Task: Look for Airbnb properties in Illapel, Chile from 13th December, 2023 to 17th December, 2023 for 2 adults.2 bedrooms having 2 beds and 1 bathroom. Property type can be guest house. Amenities needed are: wifi. Look for 4 properties as per requirement.
Action: Mouse moved to (407, 57)
Screenshot: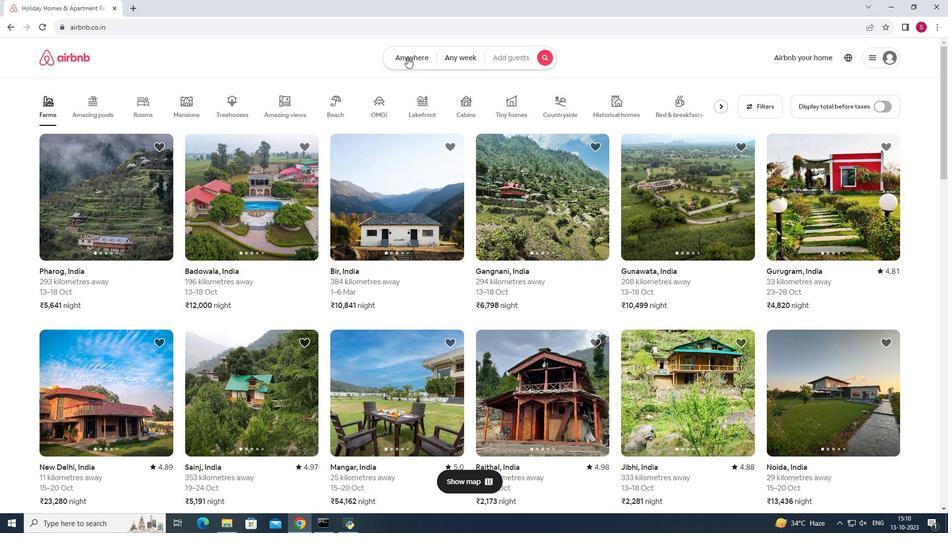 
Action: Mouse pressed left at (407, 57)
Screenshot: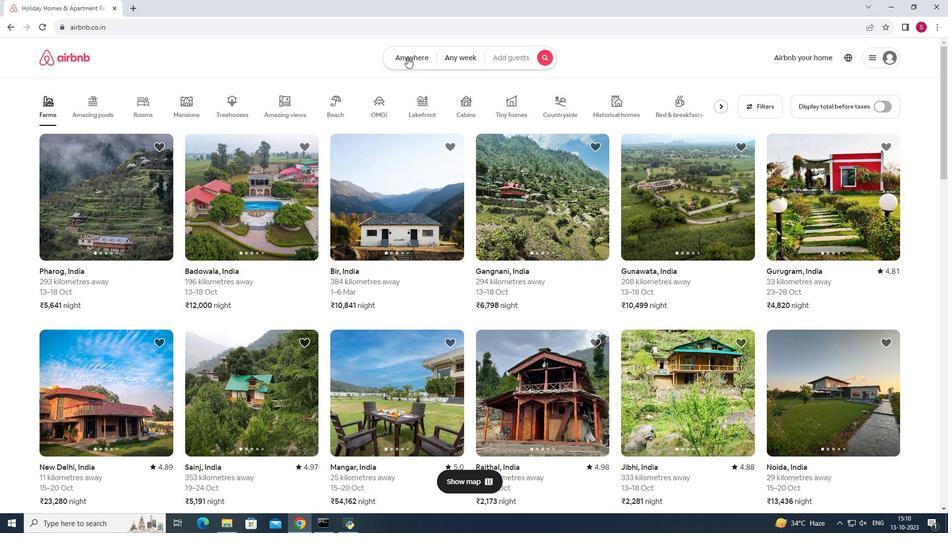
Action: Mouse moved to (365, 97)
Screenshot: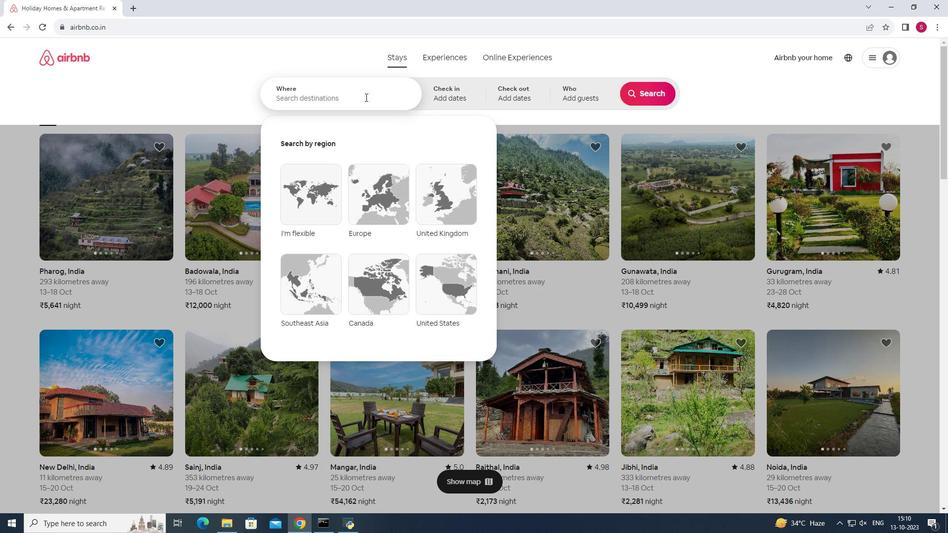 
Action: Mouse pressed left at (365, 97)
Screenshot: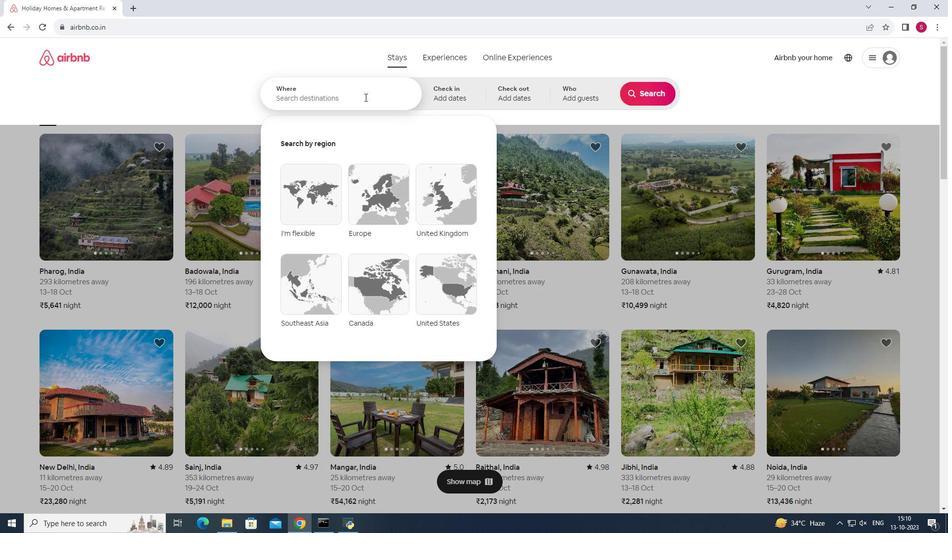 
Action: Key pressed <Key.shift><Key.shift><Key.shift><Key.shift><Key.shift><Key.shift><Key.shift><Key.shift><Key.shift><Key.shift><Key.shift><Key.shift>IIIapel<Key.space>,
Screenshot: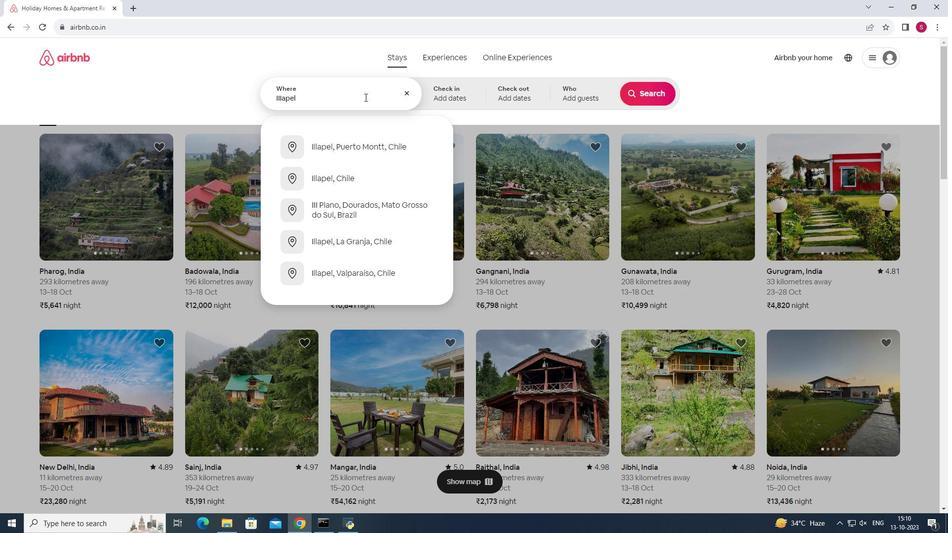 
Action: Mouse moved to (348, 151)
Screenshot: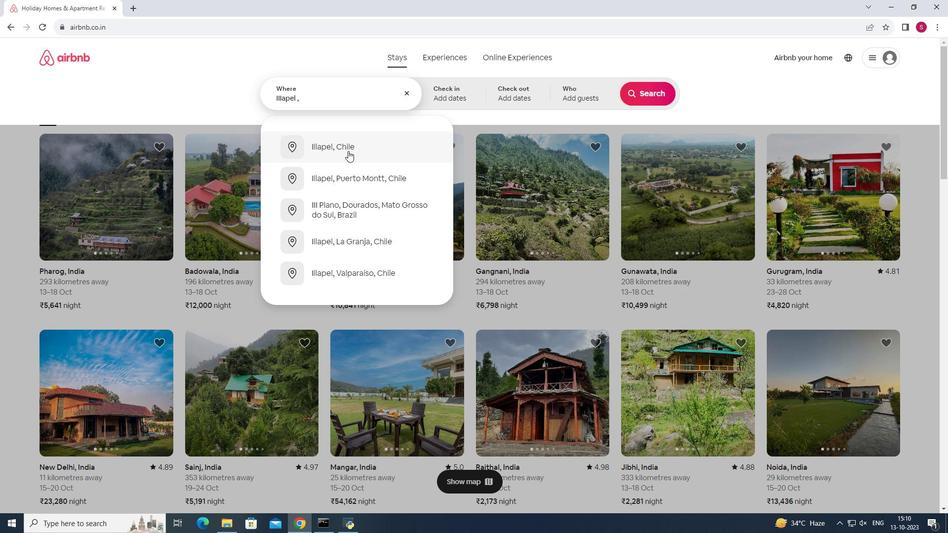 
Action: Mouse pressed left at (348, 151)
Screenshot: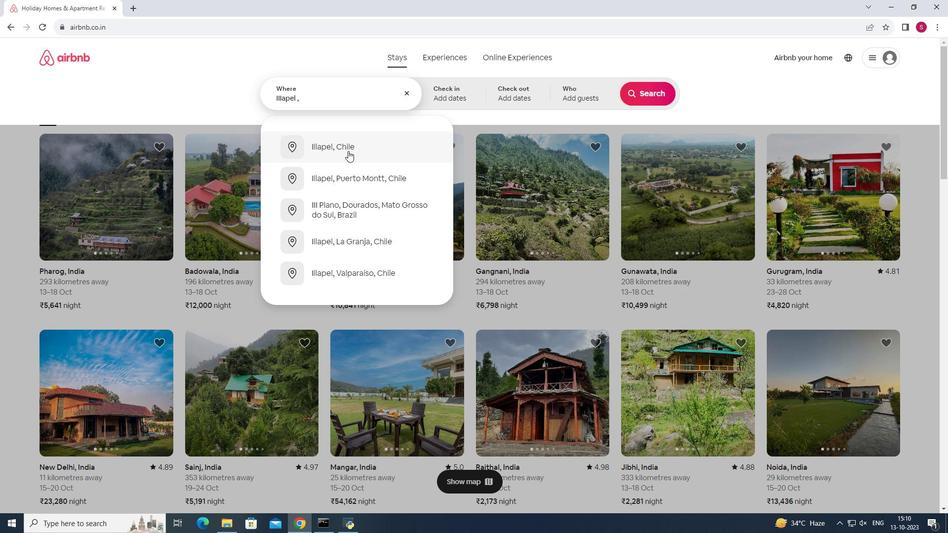 
Action: Mouse moved to (648, 176)
Screenshot: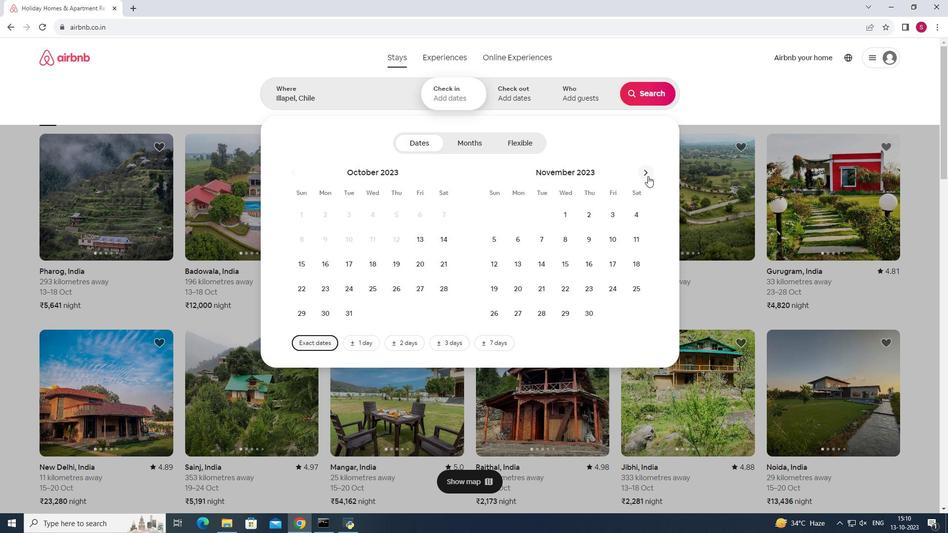 
Action: Mouse pressed left at (648, 176)
Screenshot: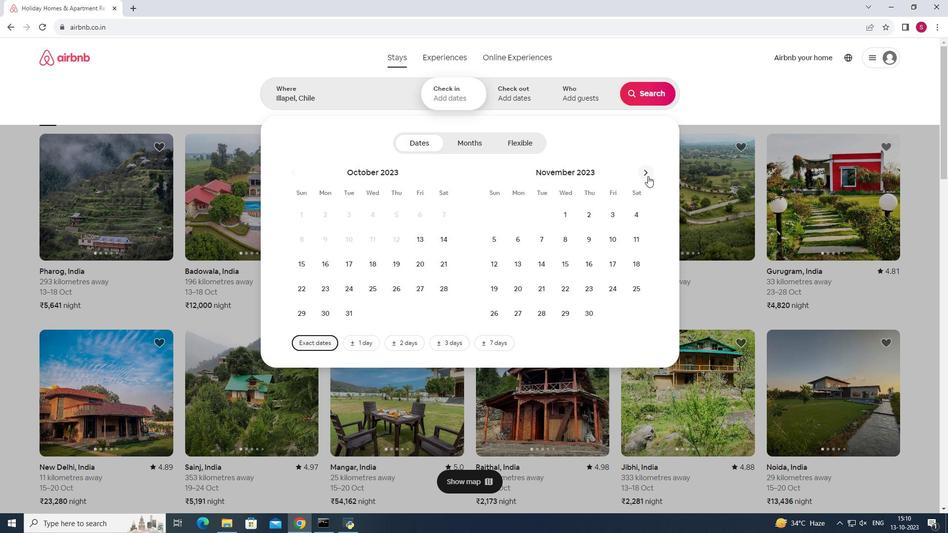 
Action: Mouse moved to (564, 268)
Screenshot: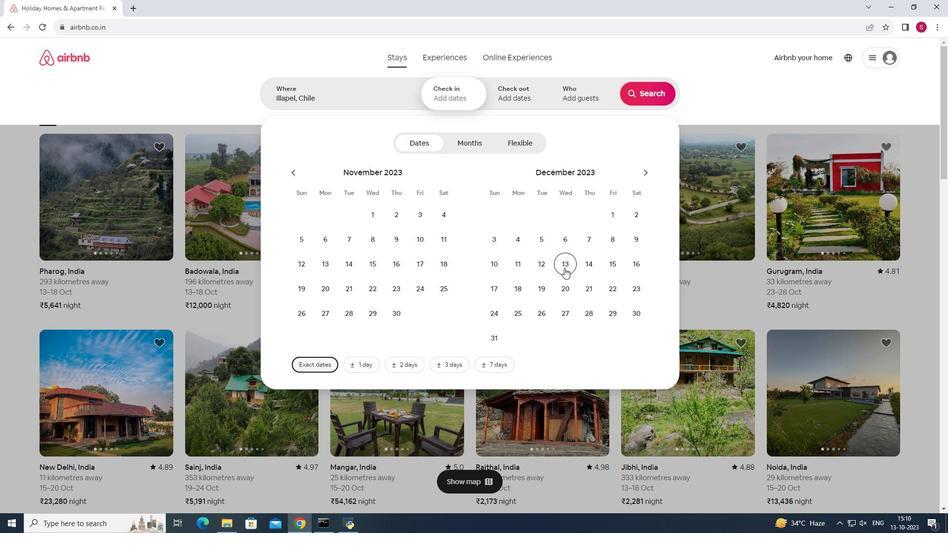 
Action: Mouse pressed left at (564, 268)
Screenshot: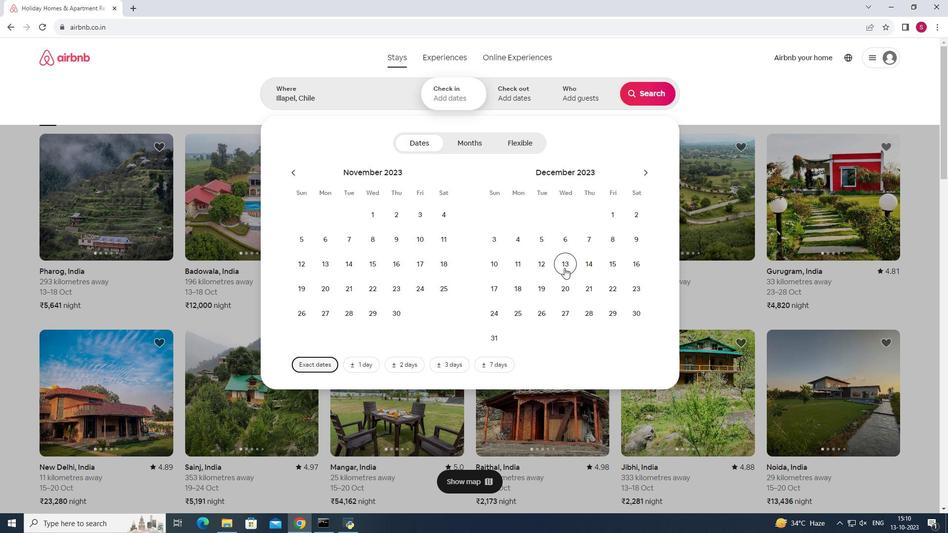 
Action: Mouse moved to (500, 292)
Screenshot: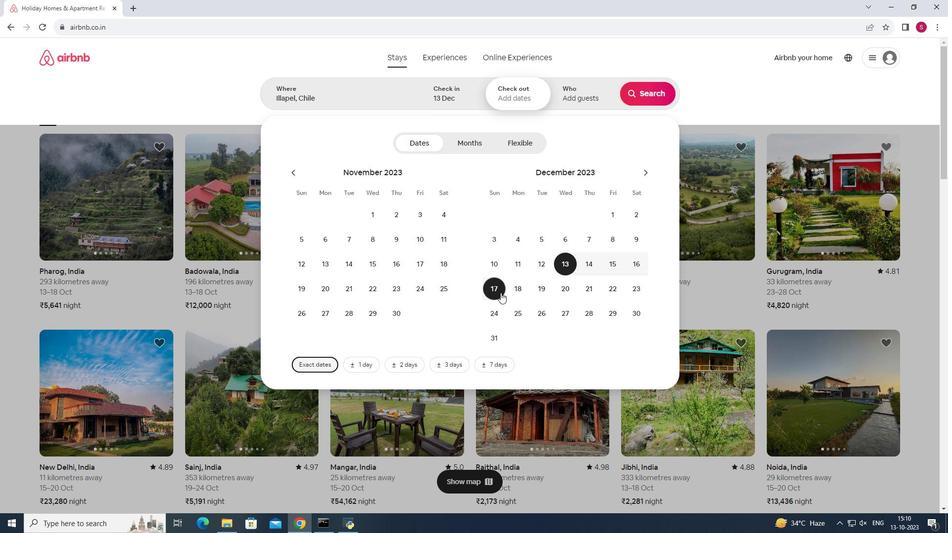 
Action: Mouse pressed left at (500, 292)
Screenshot: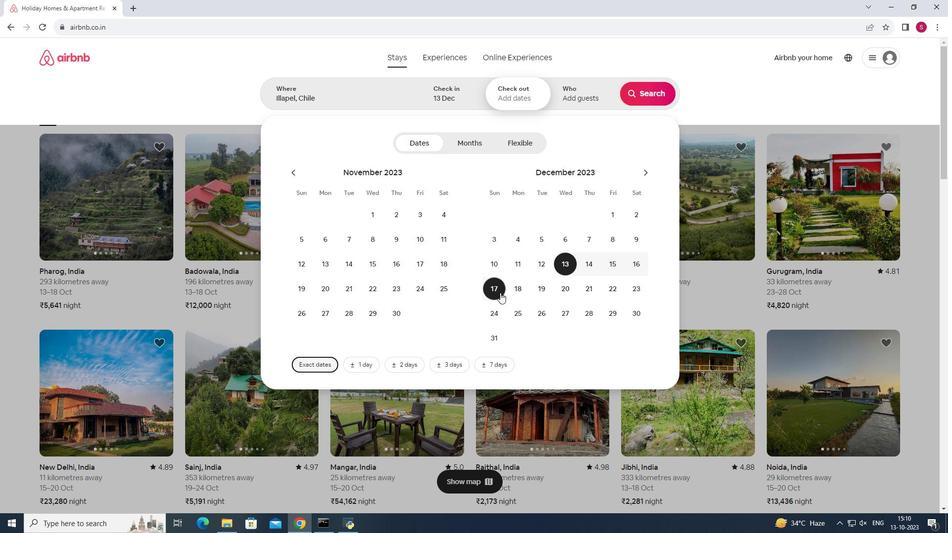 
Action: Mouse moved to (573, 81)
Screenshot: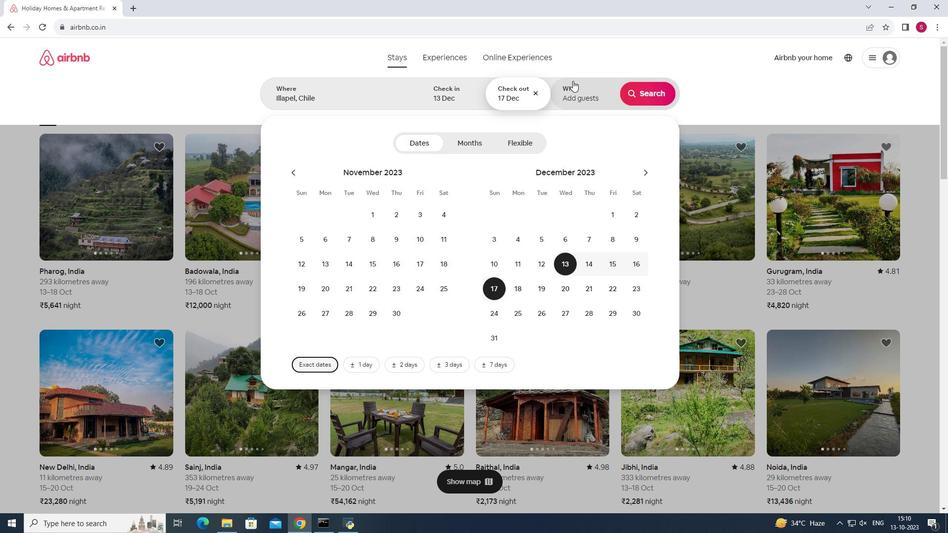 
Action: Mouse pressed left at (573, 81)
Screenshot: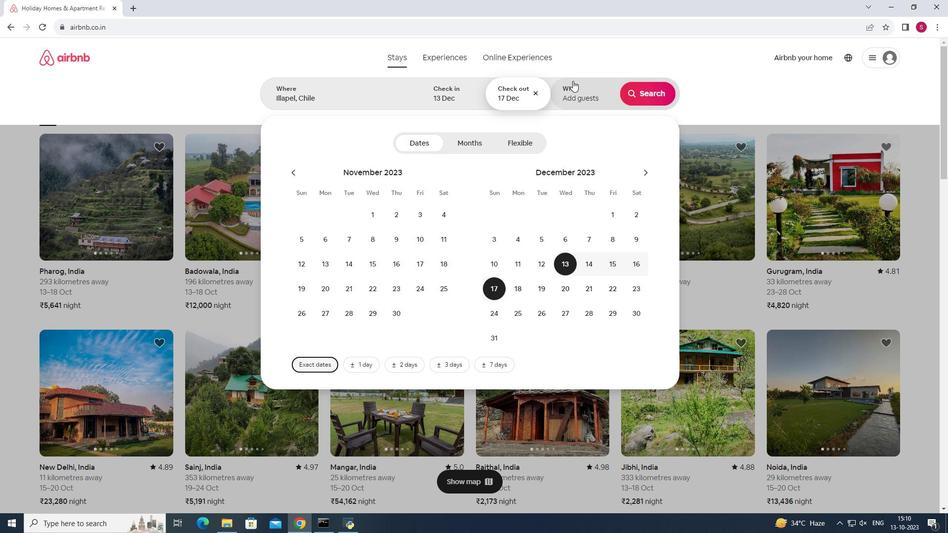 
Action: Mouse moved to (657, 149)
Screenshot: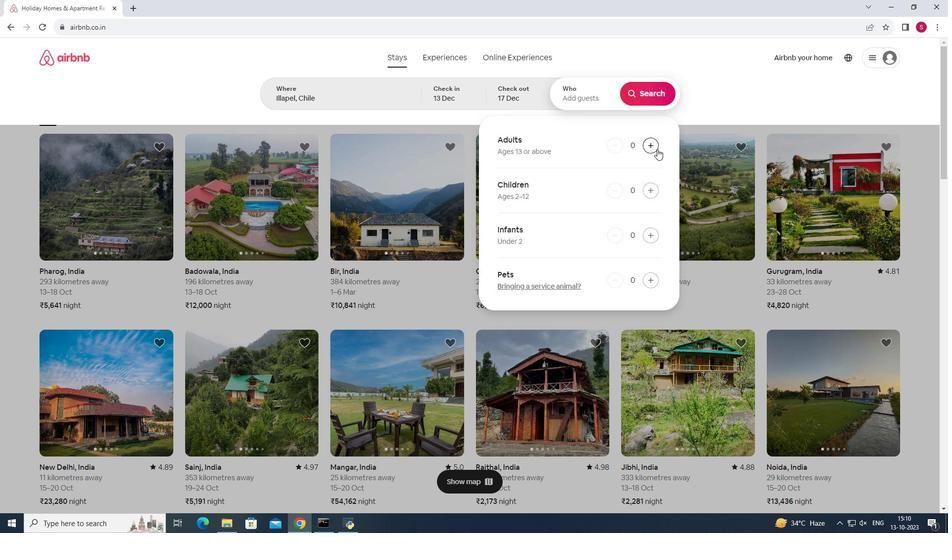 
Action: Mouse pressed left at (657, 149)
Screenshot: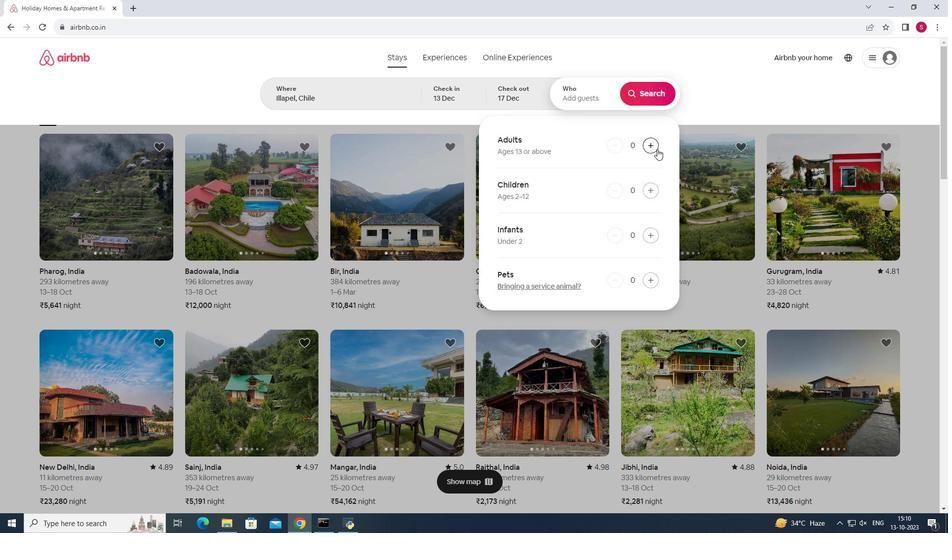
Action: Mouse pressed left at (657, 149)
Screenshot: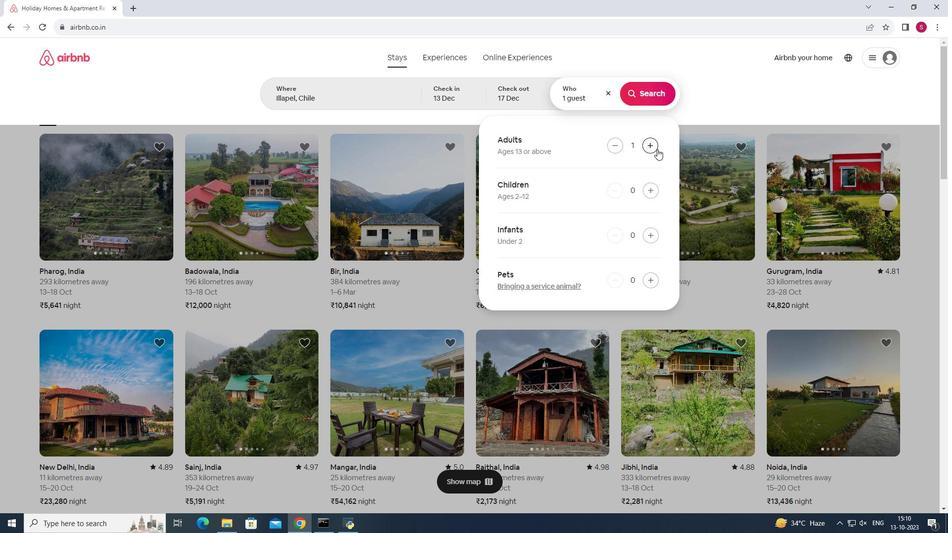 
Action: Mouse moved to (655, 85)
Screenshot: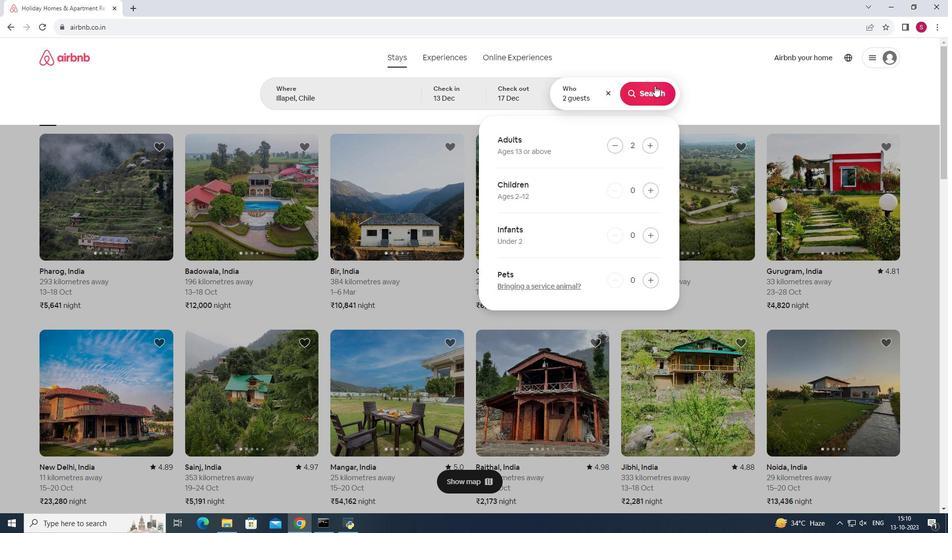 
Action: Mouse pressed left at (655, 85)
Screenshot: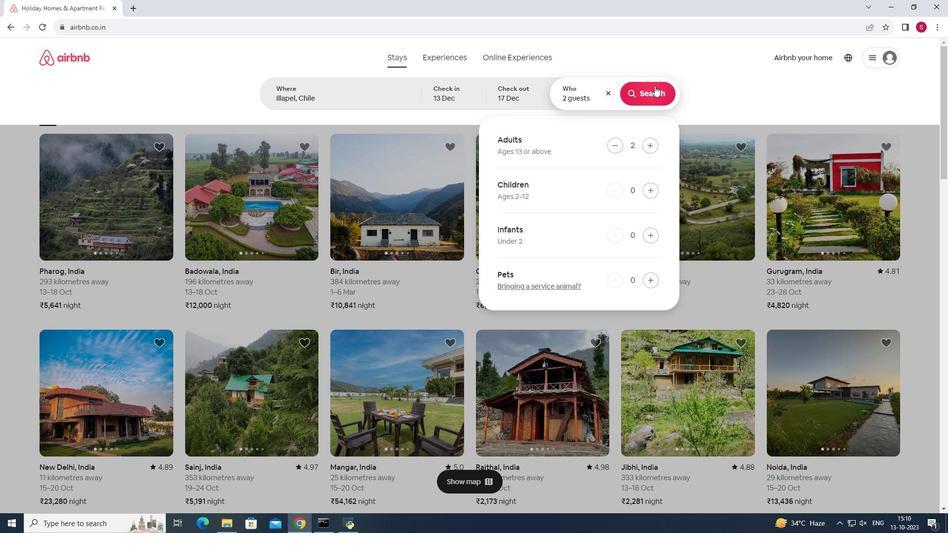 
Action: Mouse moved to (800, 95)
Screenshot: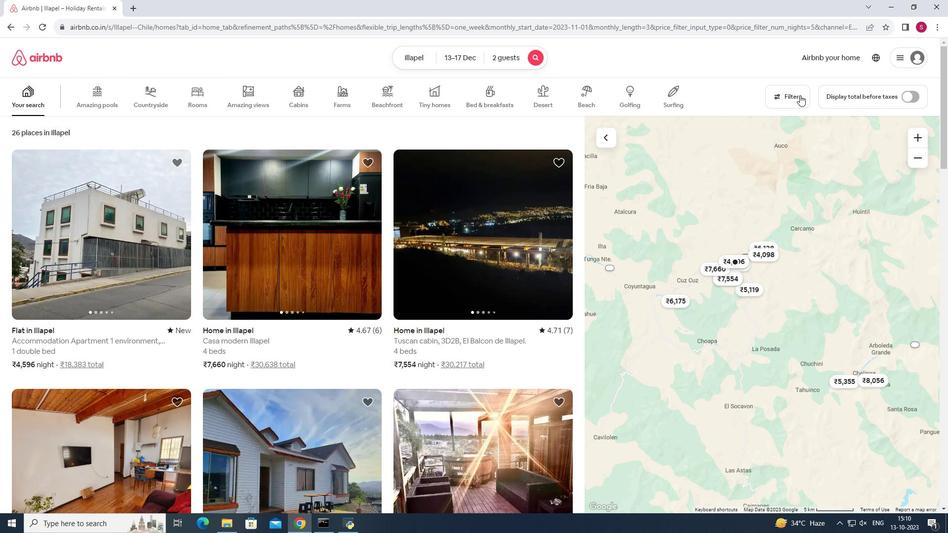 
Action: Mouse pressed left at (800, 95)
Screenshot: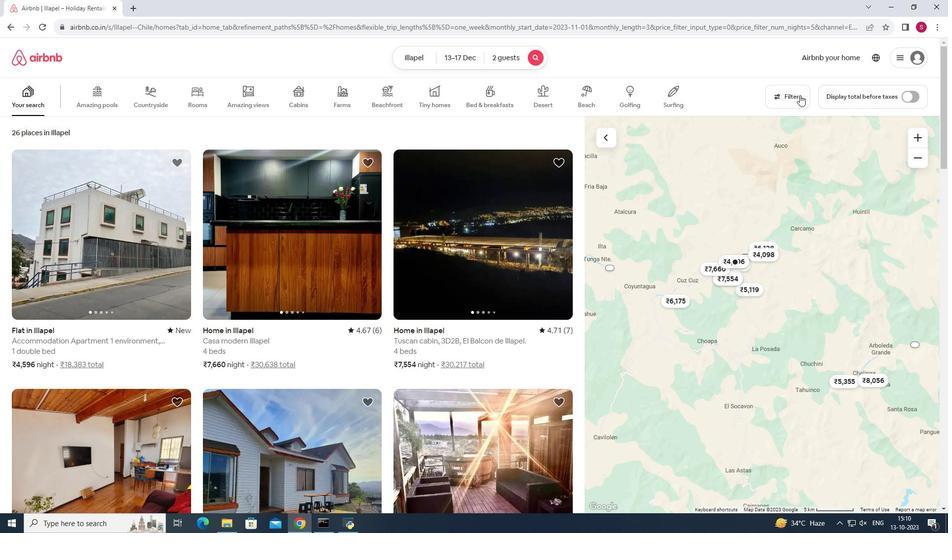 
Action: Mouse moved to (548, 194)
Screenshot: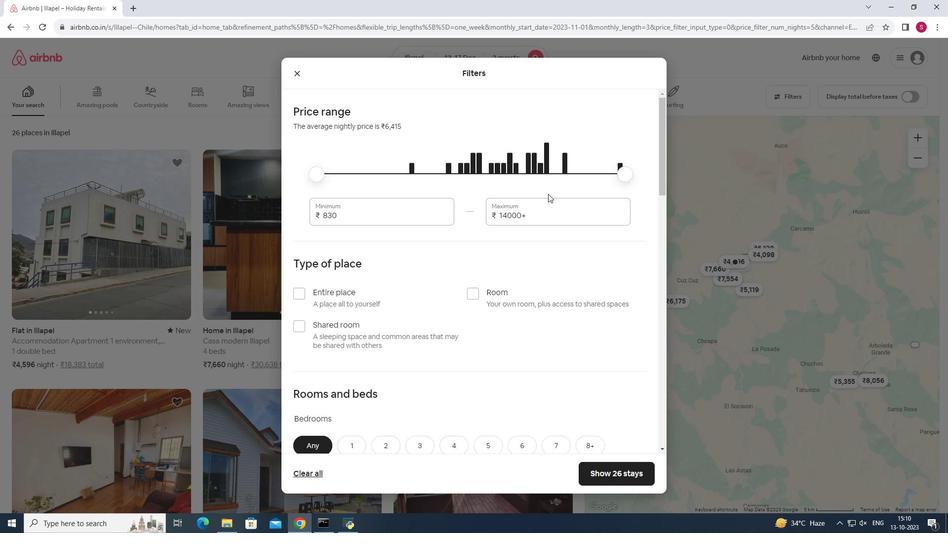 
Action: Mouse scrolled (548, 193) with delta (0, 0)
Screenshot: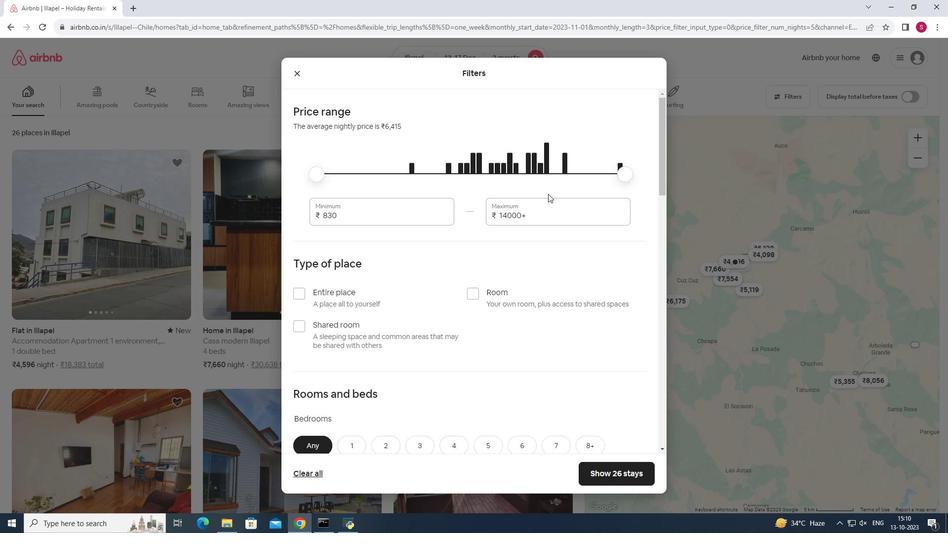 
Action: Mouse moved to (548, 195)
Screenshot: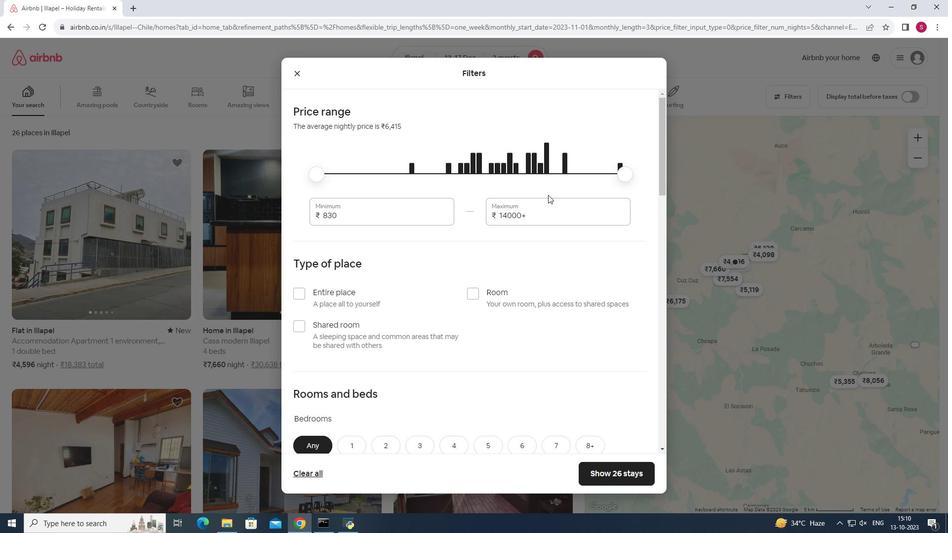 
Action: Mouse scrolled (548, 195) with delta (0, 0)
Screenshot: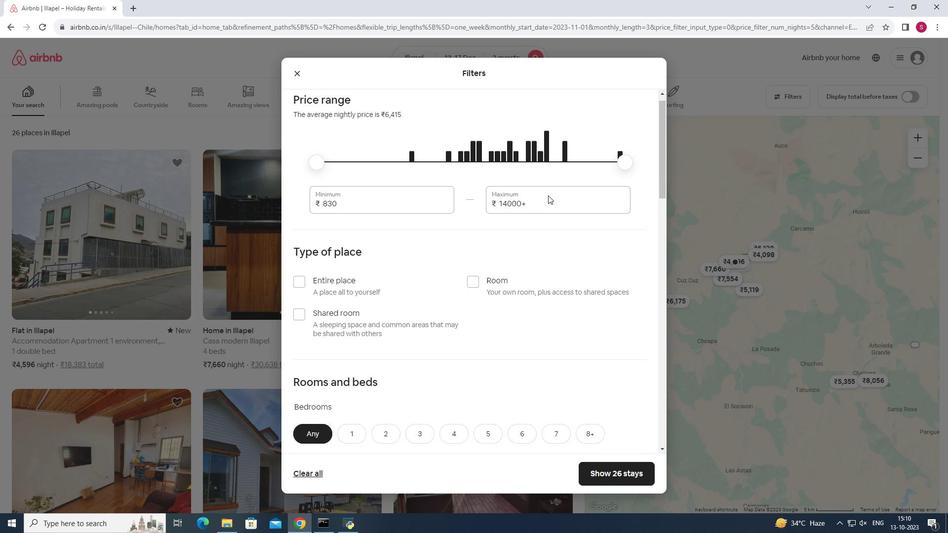 
Action: Mouse moved to (548, 196)
Screenshot: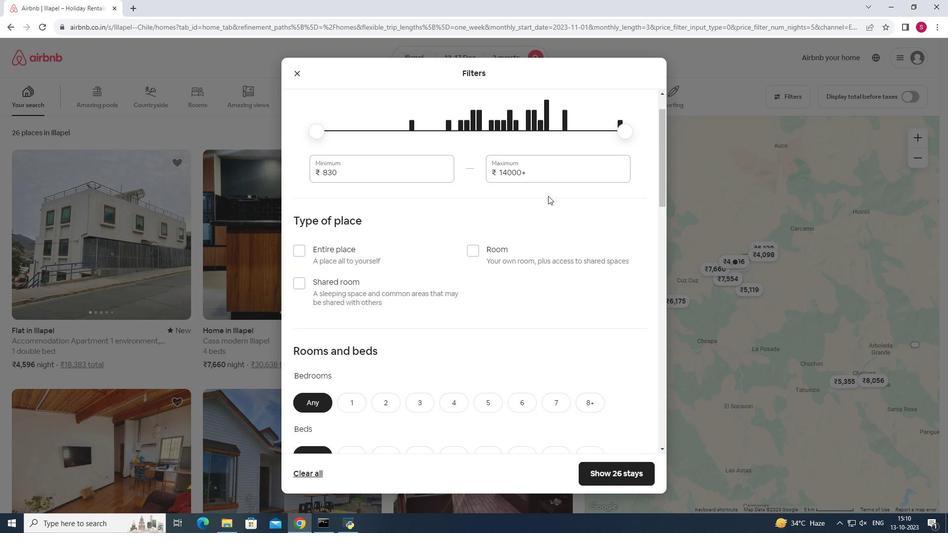 
Action: Mouse scrolled (548, 195) with delta (0, 0)
Screenshot: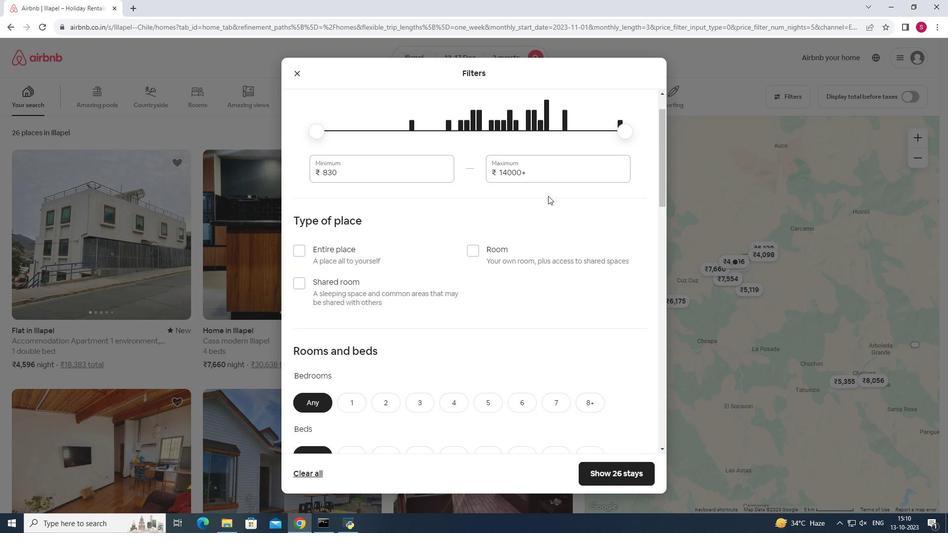 
Action: Mouse scrolled (548, 195) with delta (0, 0)
Screenshot: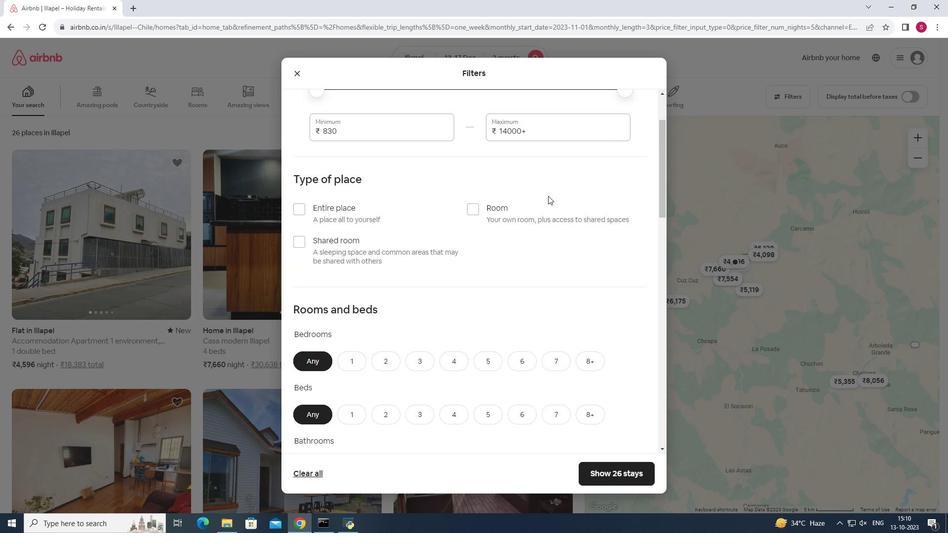 
Action: Mouse moved to (385, 254)
Screenshot: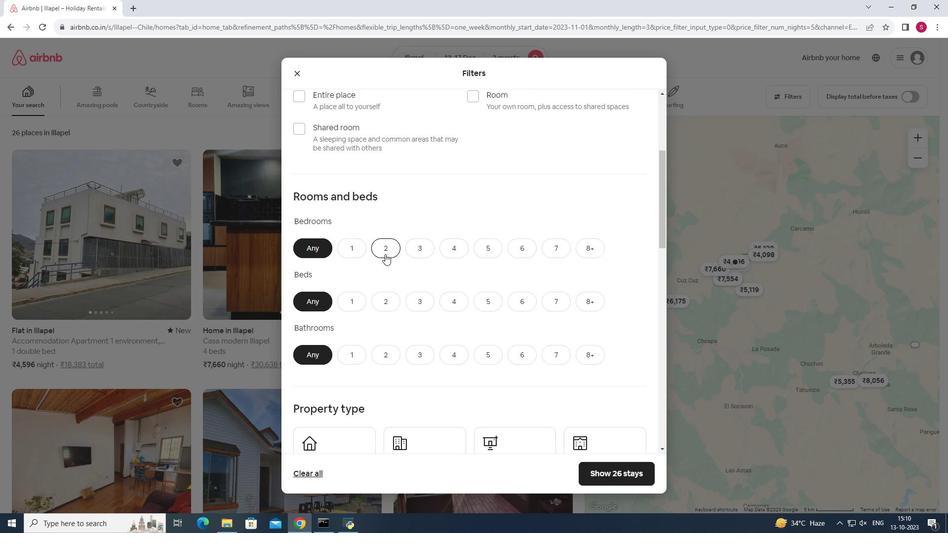
Action: Mouse pressed left at (385, 254)
Screenshot: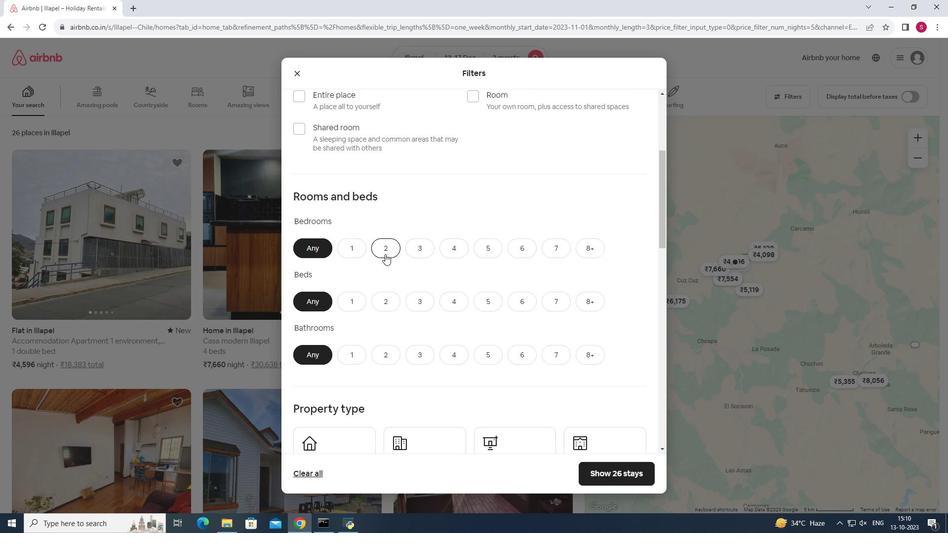
Action: Mouse moved to (383, 304)
Screenshot: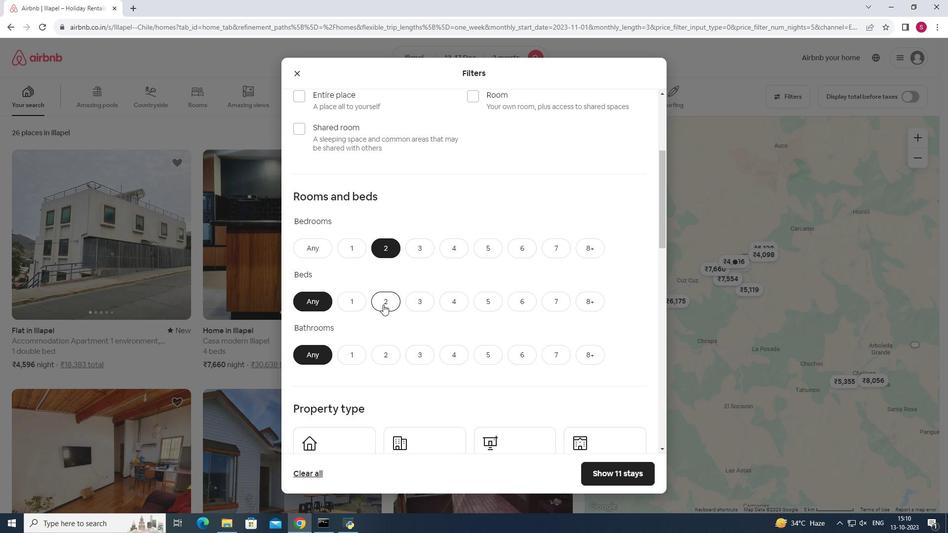 
Action: Mouse pressed left at (383, 304)
Screenshot: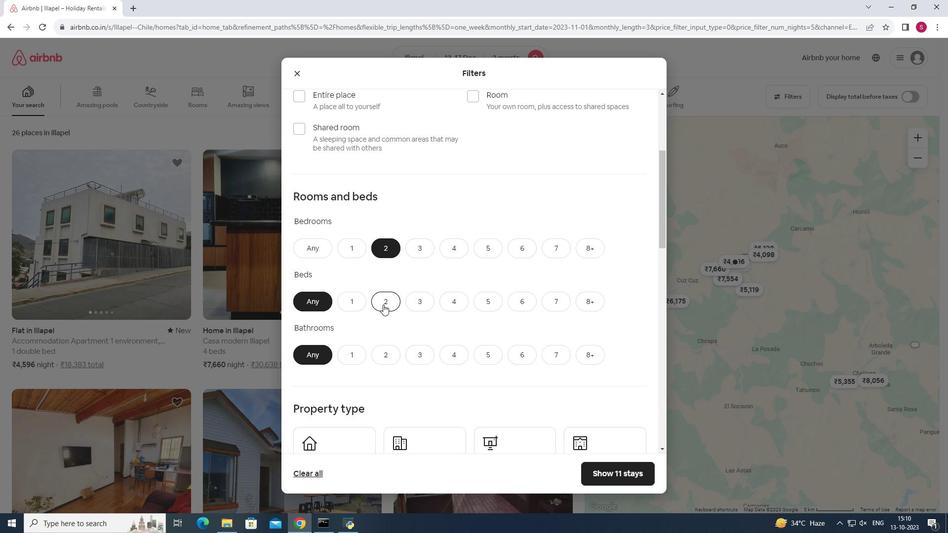 
Action: Mouse moved to (359, 353)
Screenshot: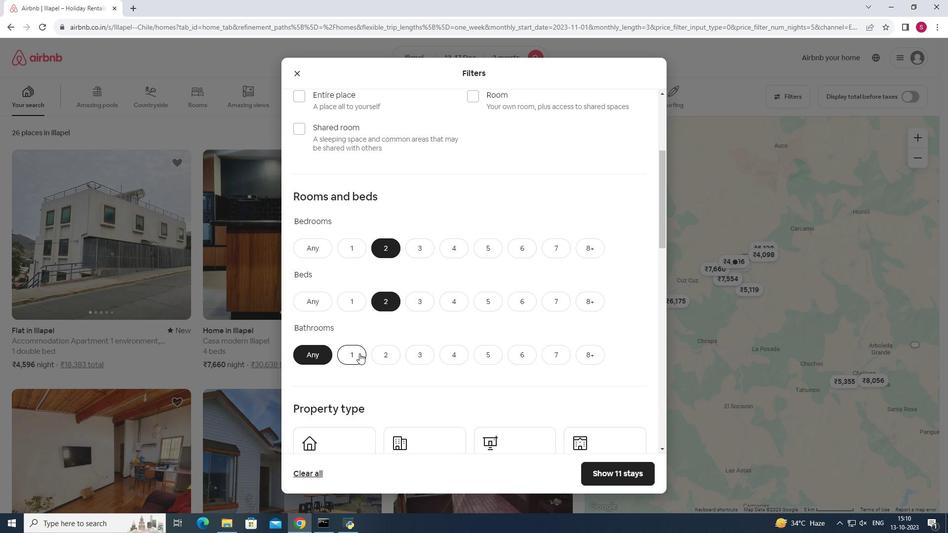 
Action: Mouse pressed left at (359, 353)
Screenshot: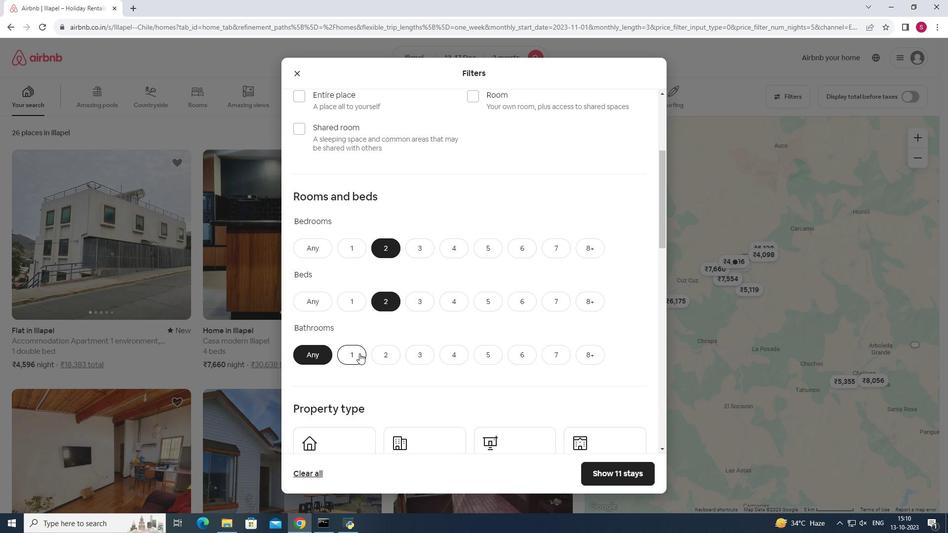 
Action: Mouse moved to (415, 354)
Screenshot: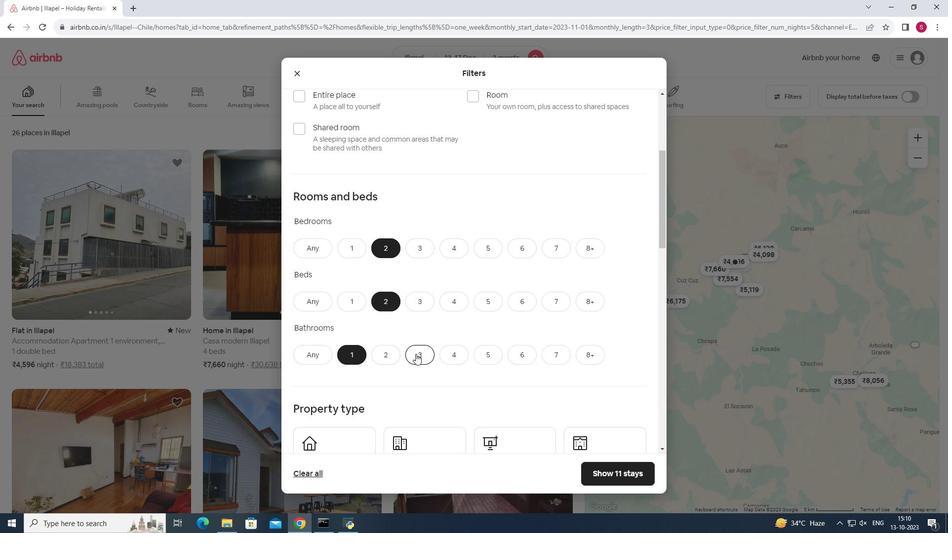 
Action: Mouse scrolled (415, 353) with delta (0, 0)
Screenshot: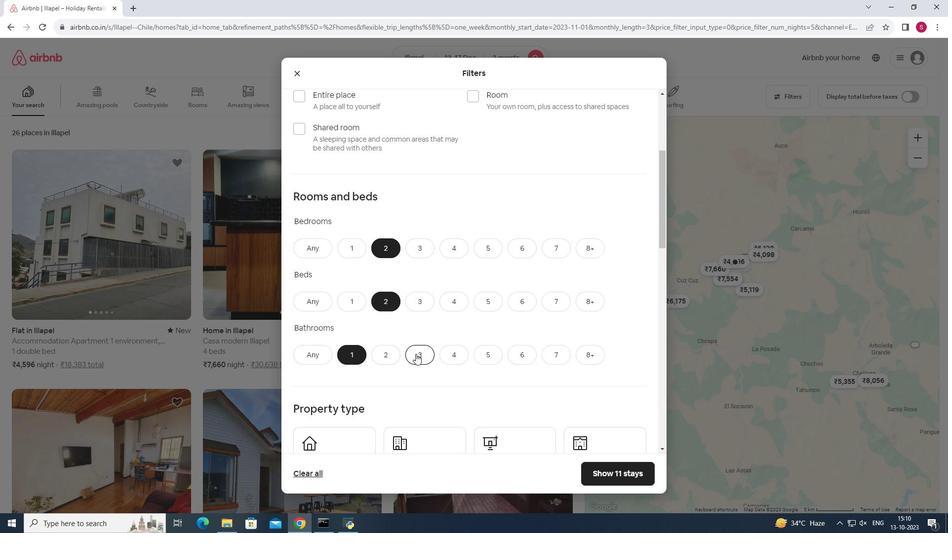 
Action: Mouse scrolled (415, 353) with delta (0, 0)
Screenshot: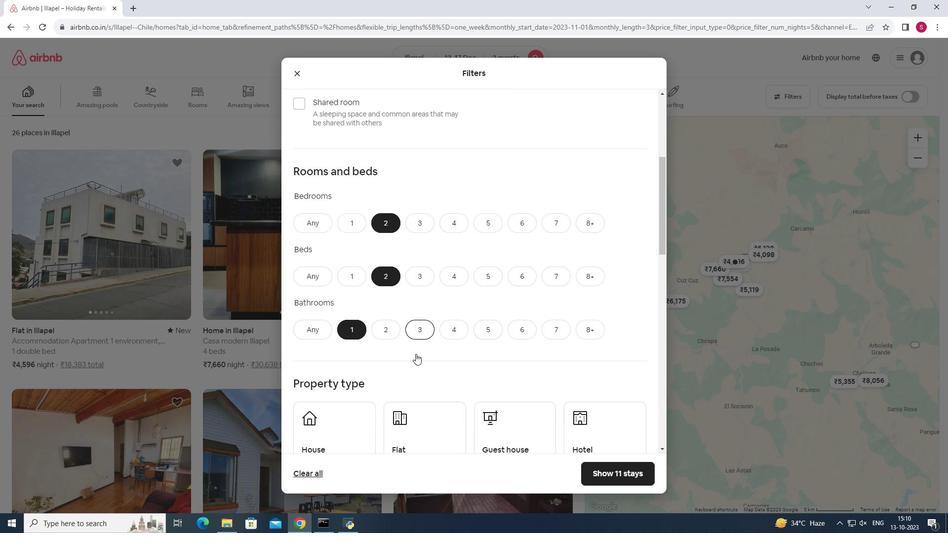 
Action: Mouse scrolled (415, 353) with delta (0, 0)
Screenshot: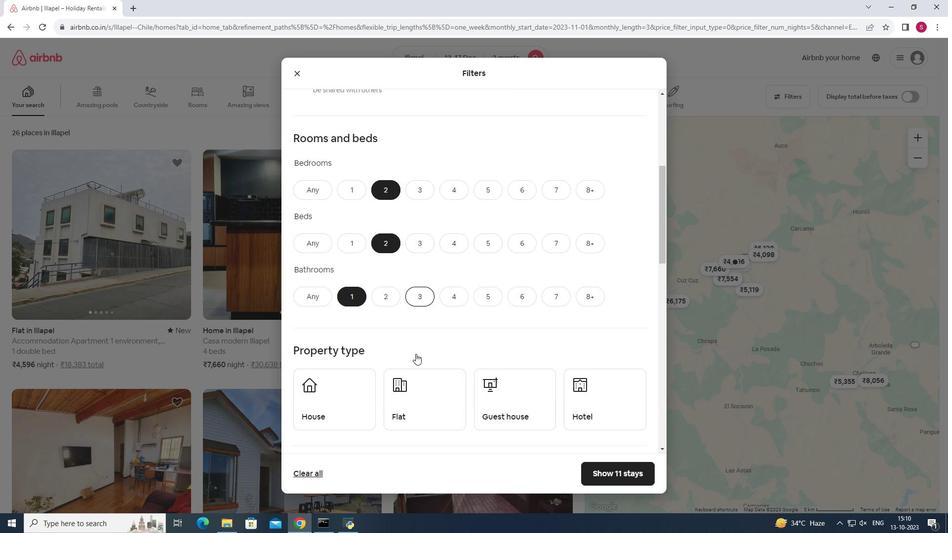 
Action: Mouse moved to (512, 326)
Screenshot: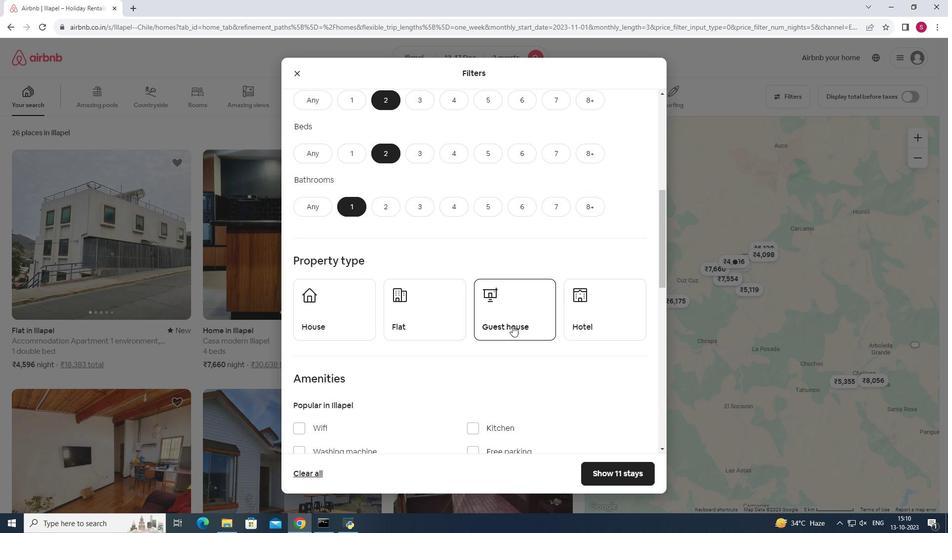 
Action: Mouse pressed left at (512, 326)
Screenshot: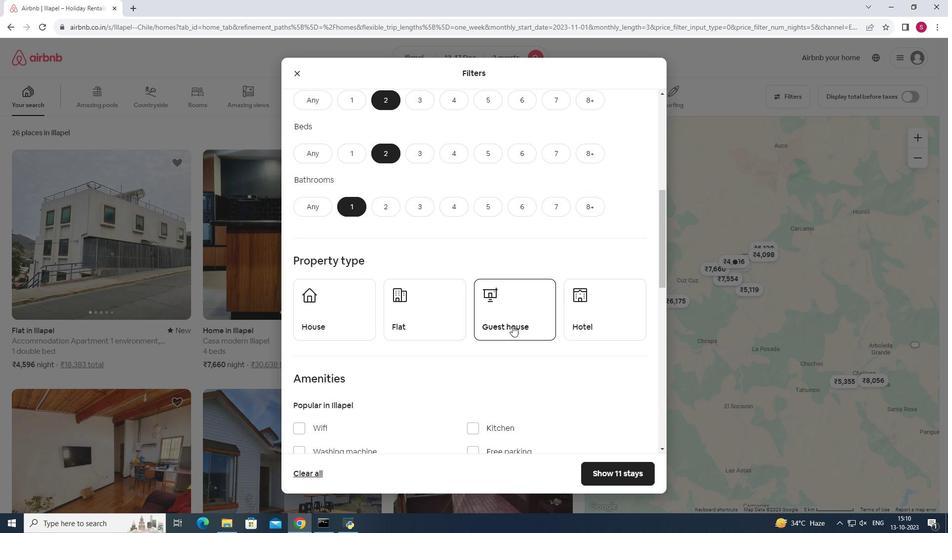 
Action: Mouse moved to (574, 382)
Screenshot: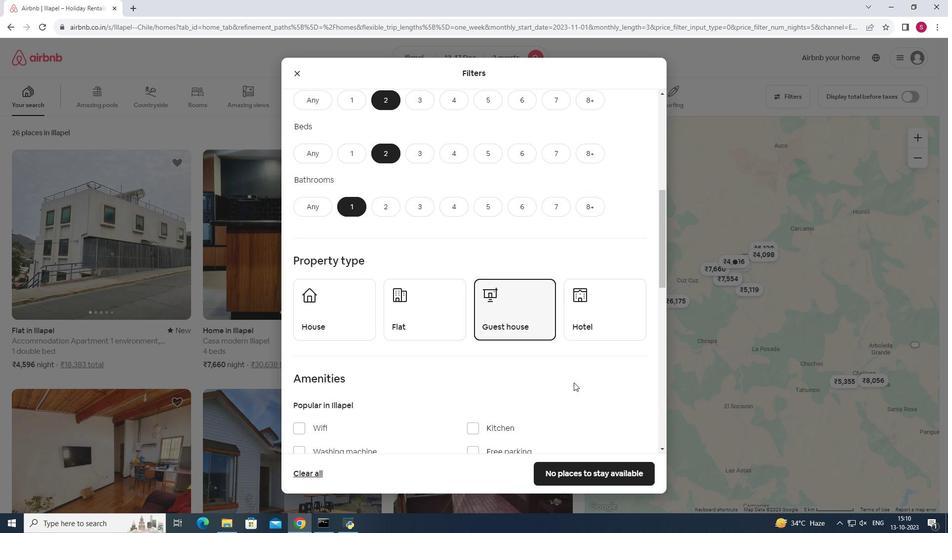 
Action: Mouse scrolled (574, 382) with delta (0, 0)
Screenshot: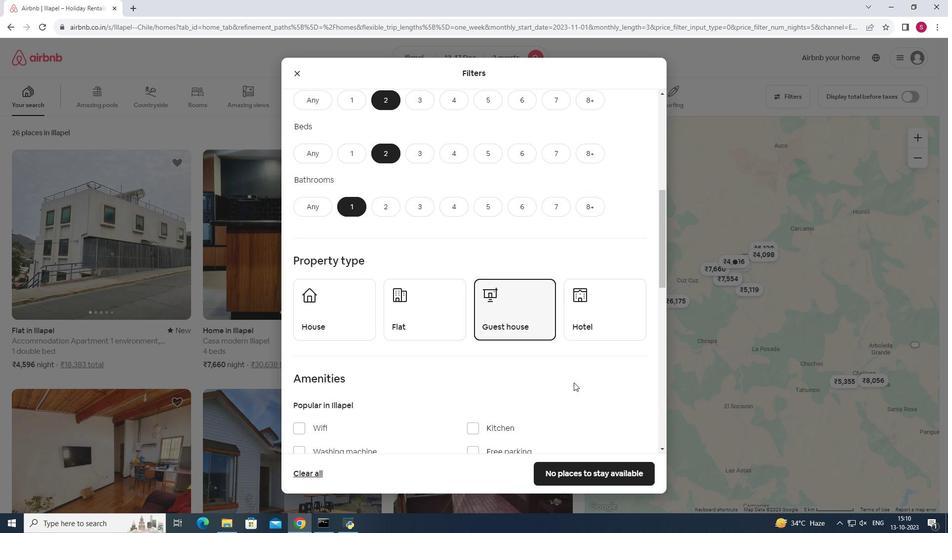 
Action: Mouse scrolled (574, 382) with delta (0, 0)
Screenshot: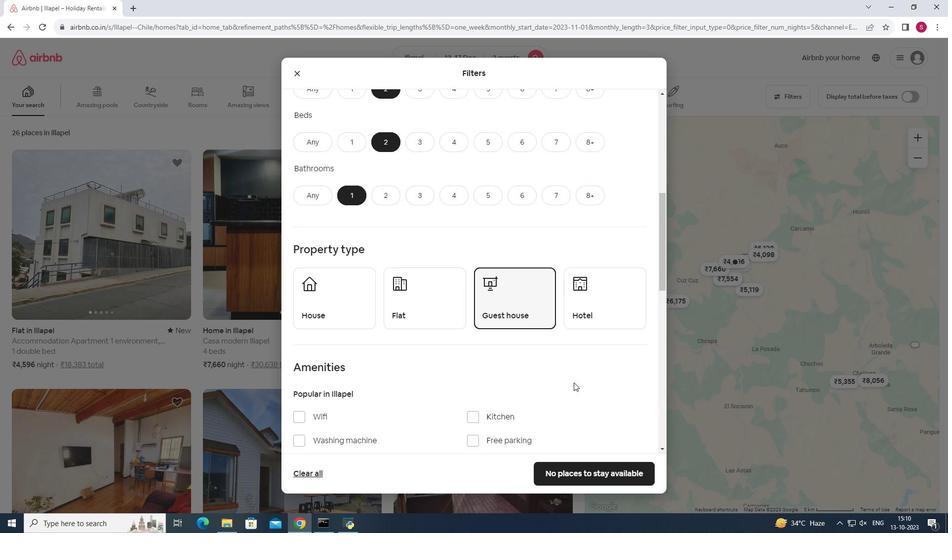 
Action: Mouse moved to (575, 384)
Screenshot: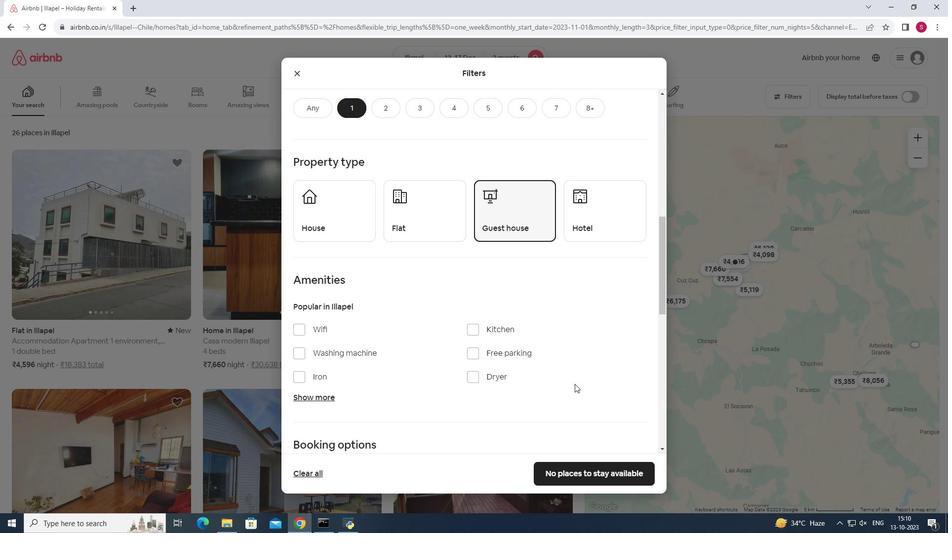 
Action: Mouse scrolled (575, 383) with delta (0, 0)
Screenshot: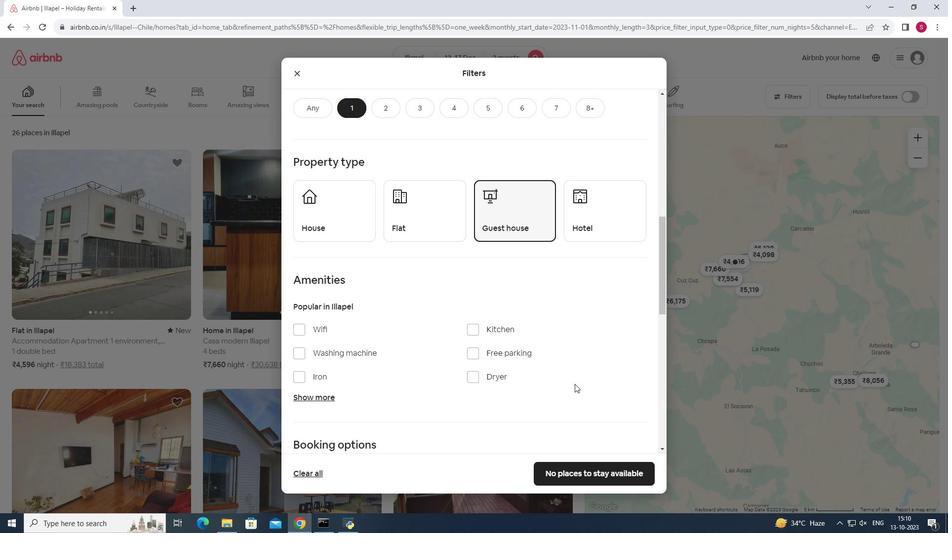 
Action: Mouse moved to (305, 281)
Screenshot: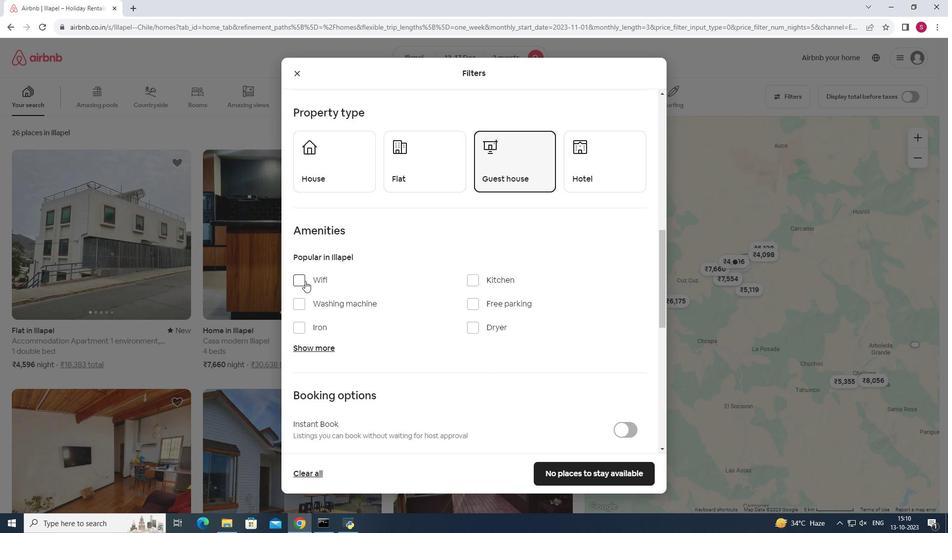 
Action: Mouse pressed left at (305, 281)
Screenshot: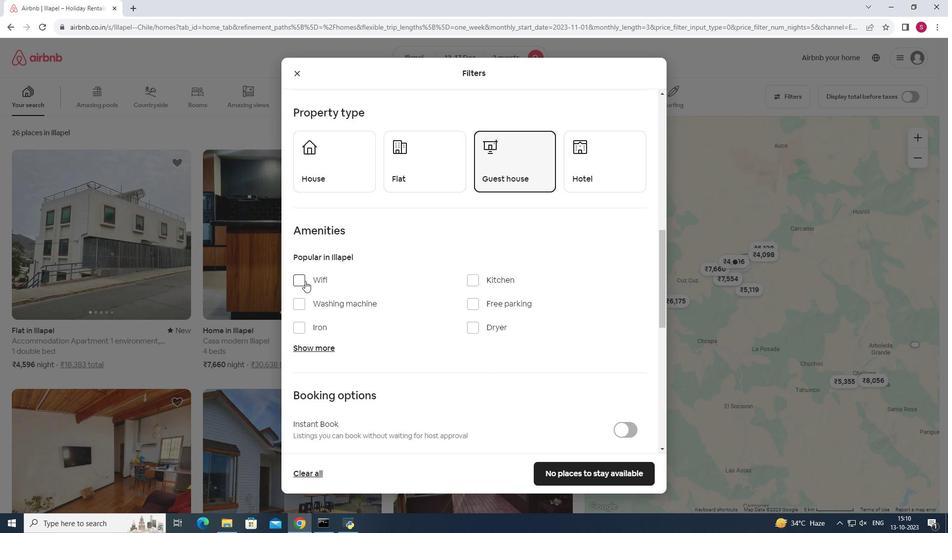 
Action: Mouse moved to (600, 475)
Screenshot: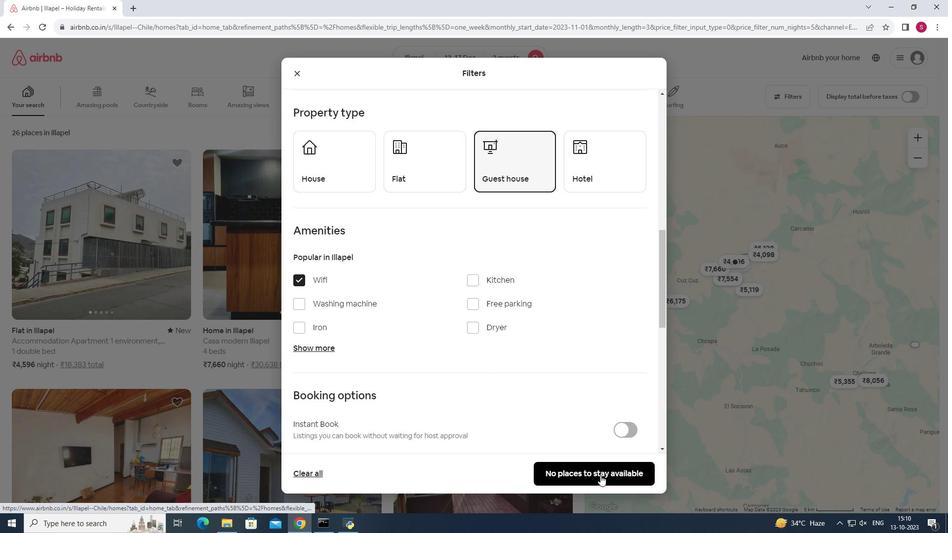
Action: Mouse pressed left at (600, 475)
Screenshot: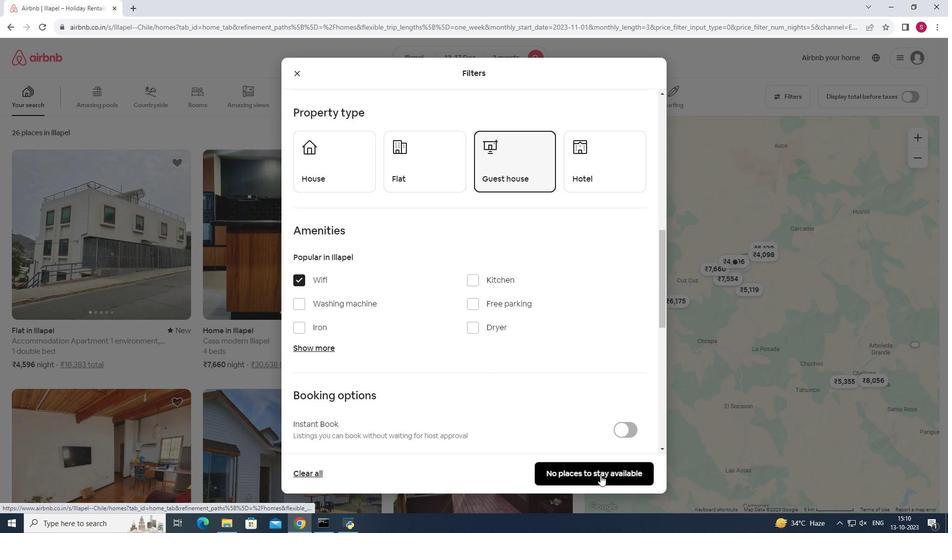 
Action: Mouse moved to (347, 234)
Screenshot: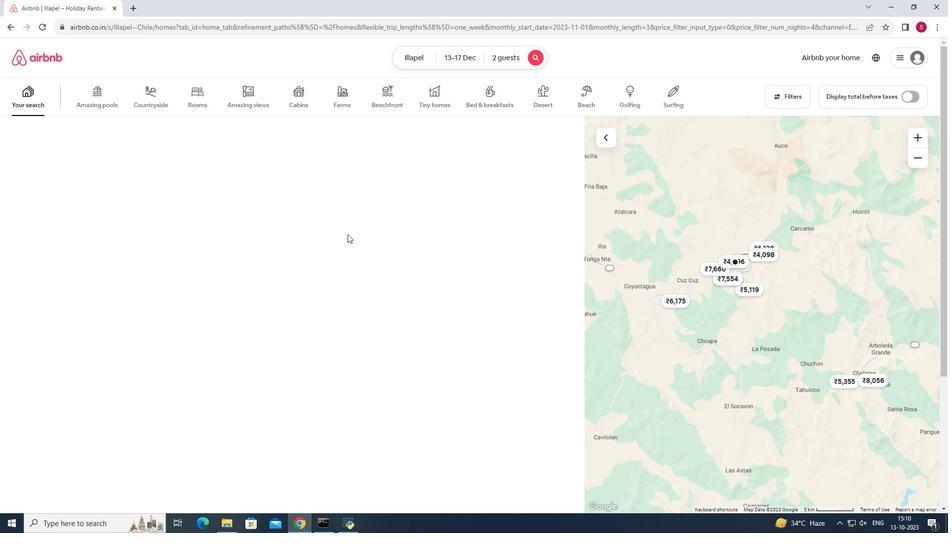 
